 Task: Select and add the product "Chips and Guacamole" to cart from the store "Abuelitas Birria".
Action: Mouse moved to (406, 186)
Screenshot: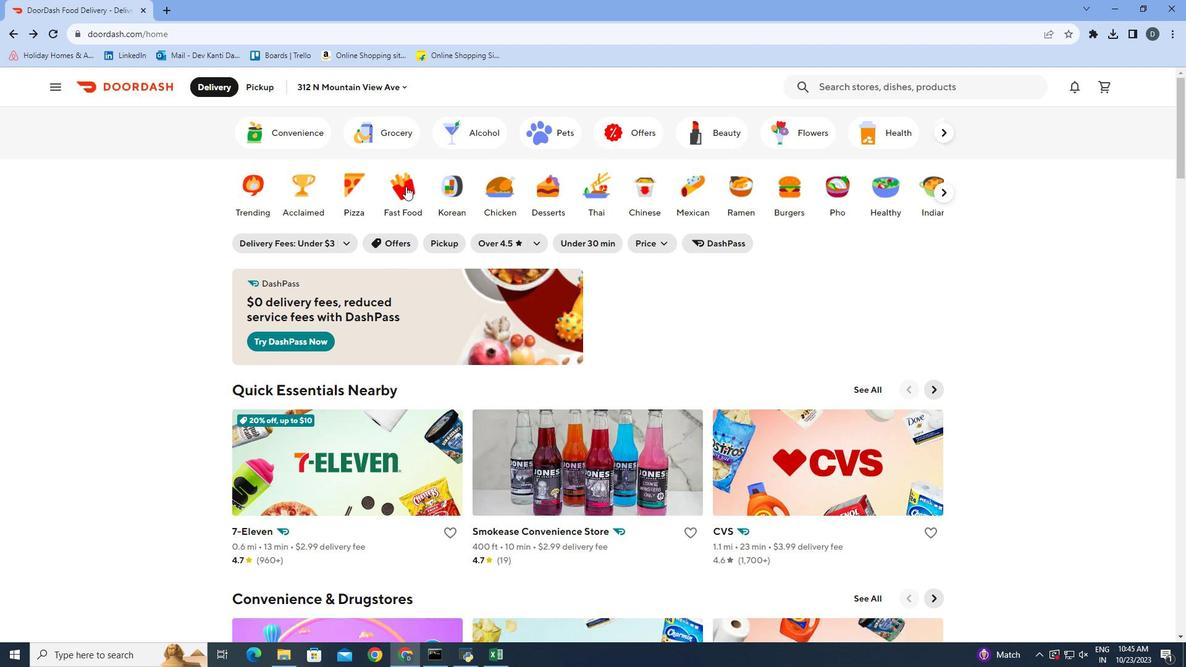 
Action: Mouse pressed left at (406, 186)
Screenshot: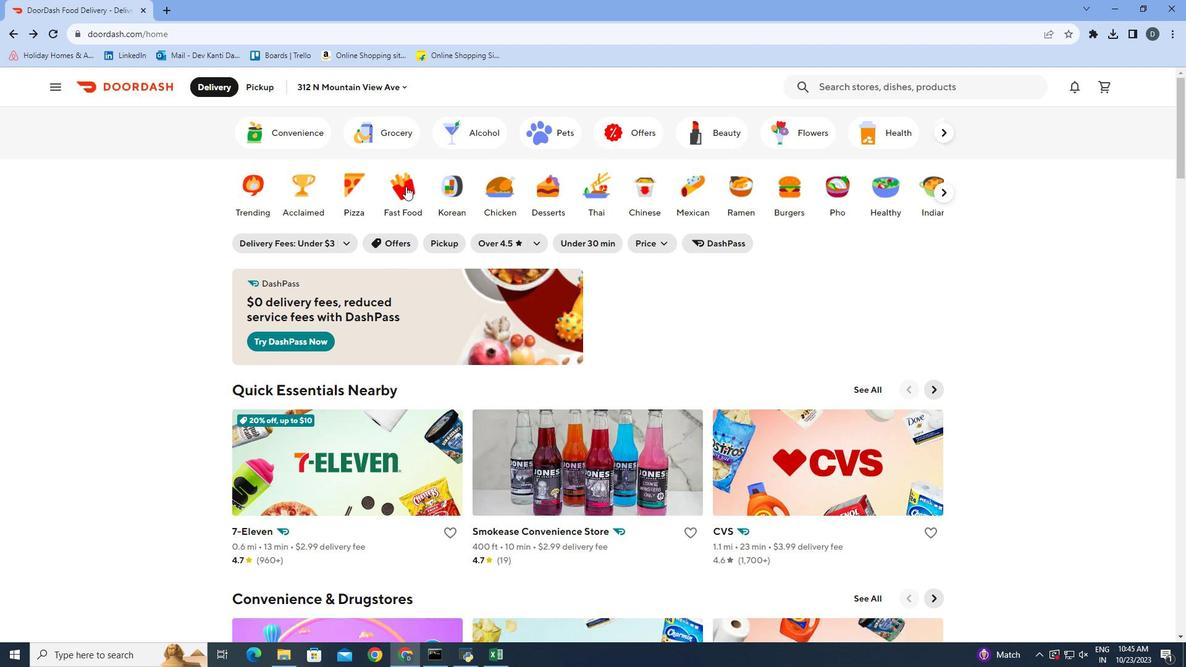
Action: Mouse moved to (1037, 339)
Screenshot: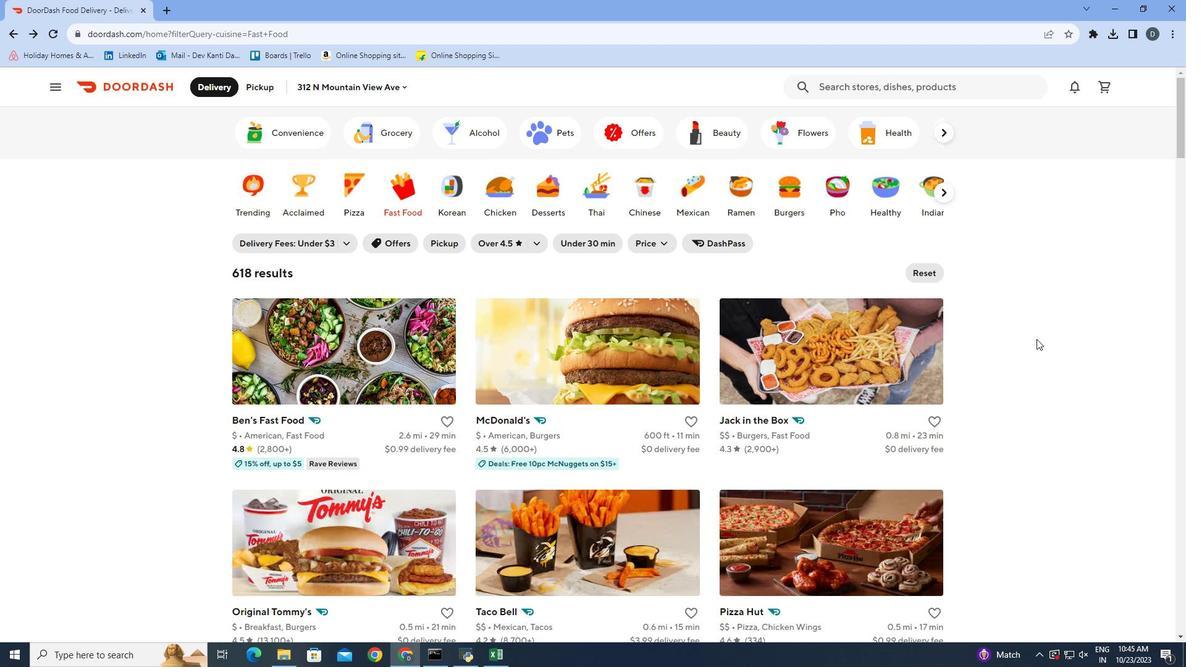 
Action: Mouse scrolled (1037, 338) with delta (0, 0)
Screenshot: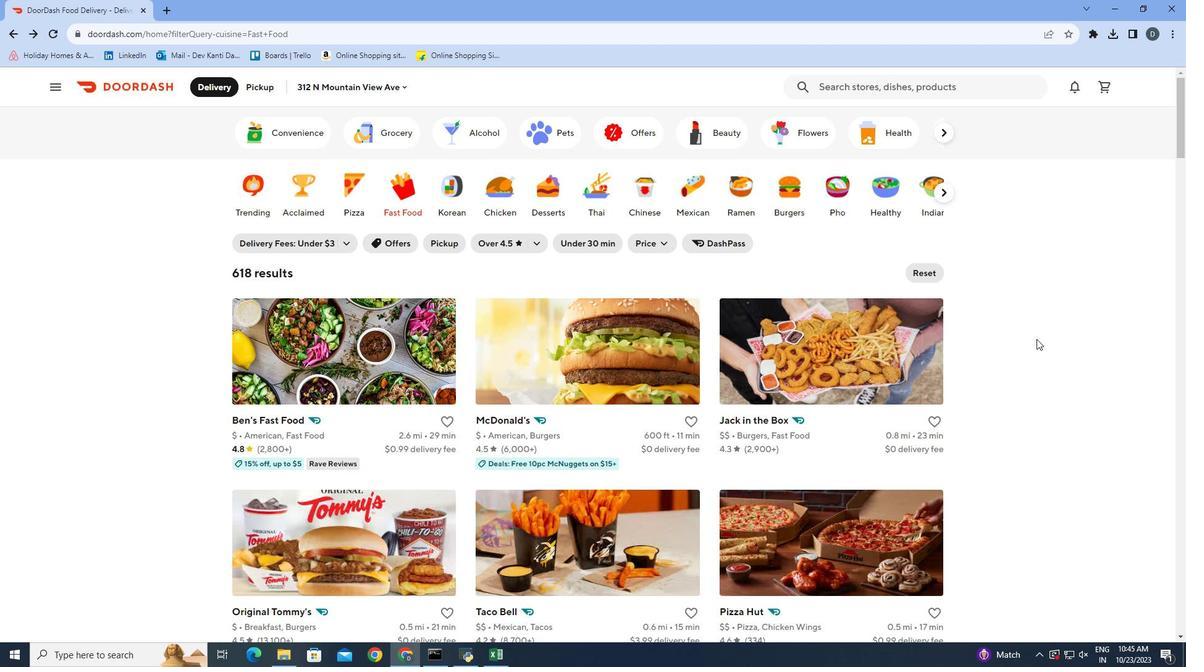 
Action: Mouse scrolled (1037, 338) with delta (0, 0)
Screenshot: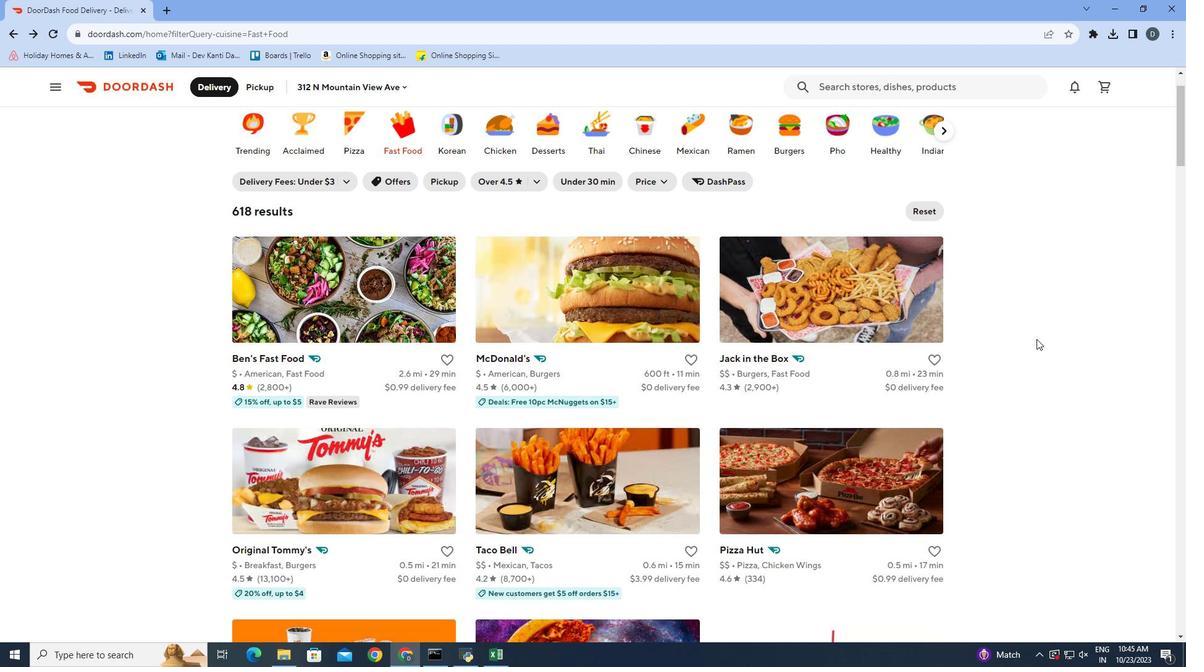 
Action: Mouse scrolled (1037, 338) with delta (0, 0)
Screenshot: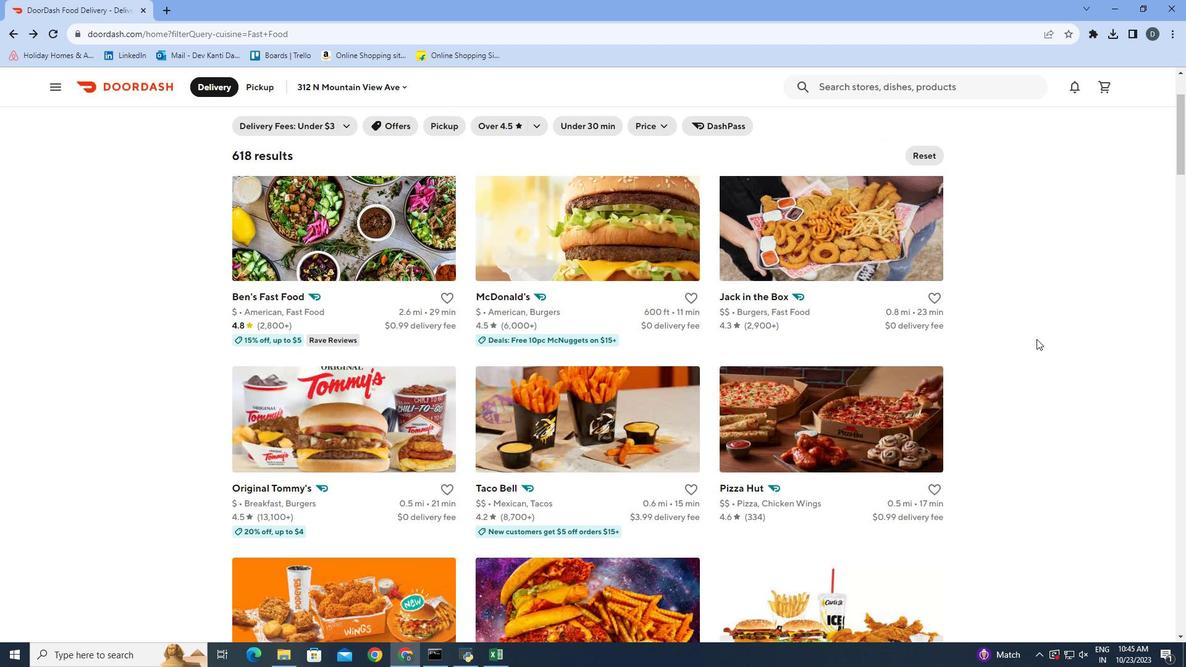 
Action: Mouse scrolled (1037, 340) with delta (0, 0)
Screenshot: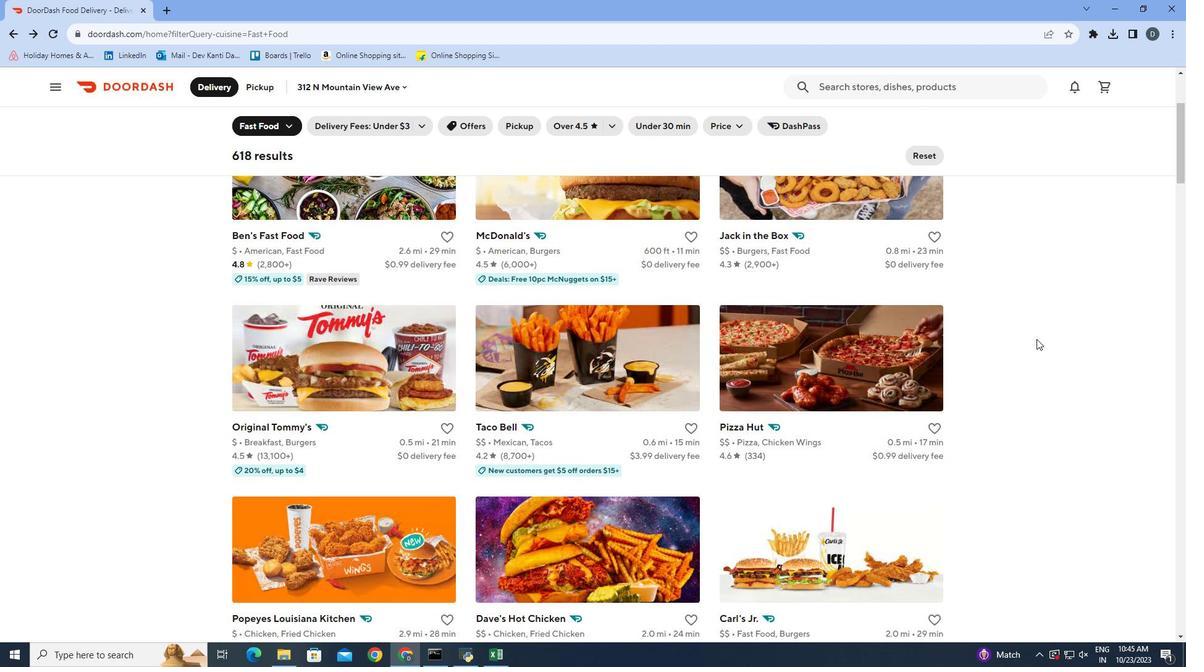 
Action: Mouse scrolled (1037, 340) with delta (0, 0)
Screenshot: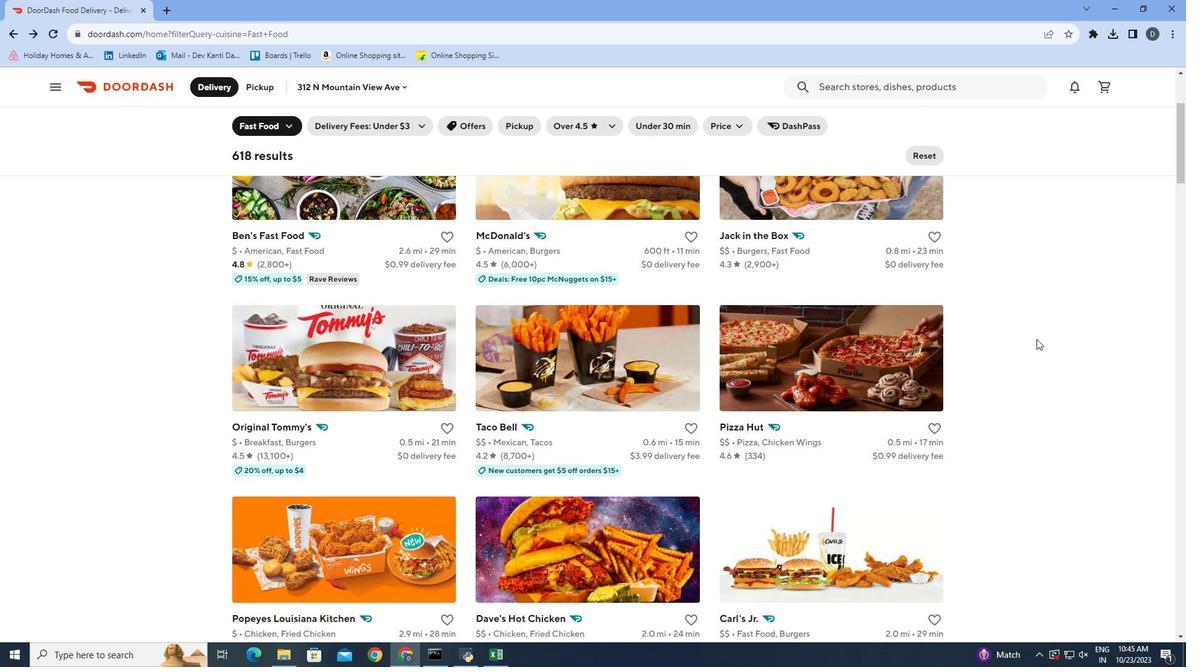 
Action: Mouse scrolled (1037, 340) with delta (0, 0)
Screenshot: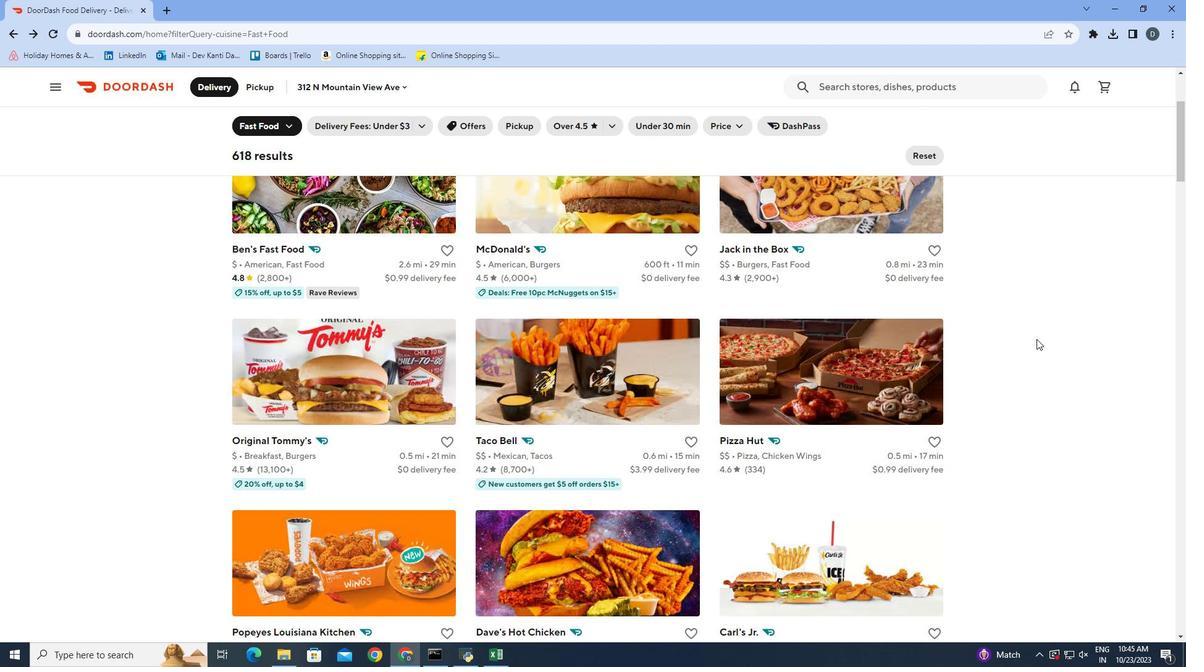 
Action: Mouse moved to (913, 75)
Screenshot: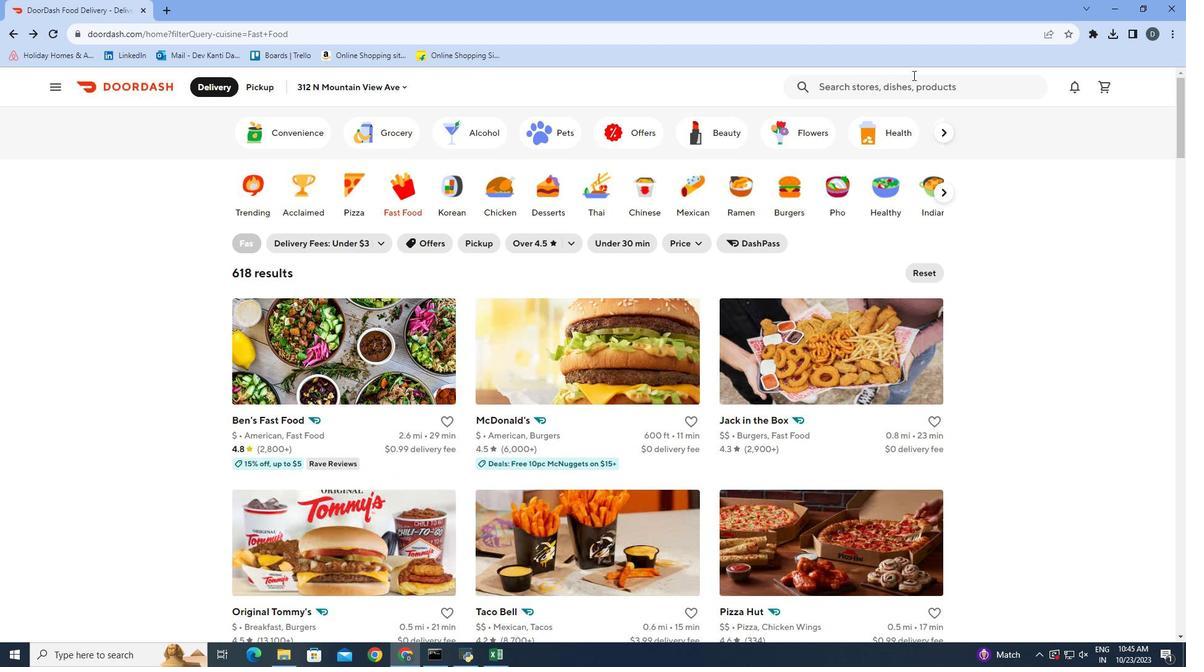
Action: Mouse pressed left at (913, 75)
Screenshot: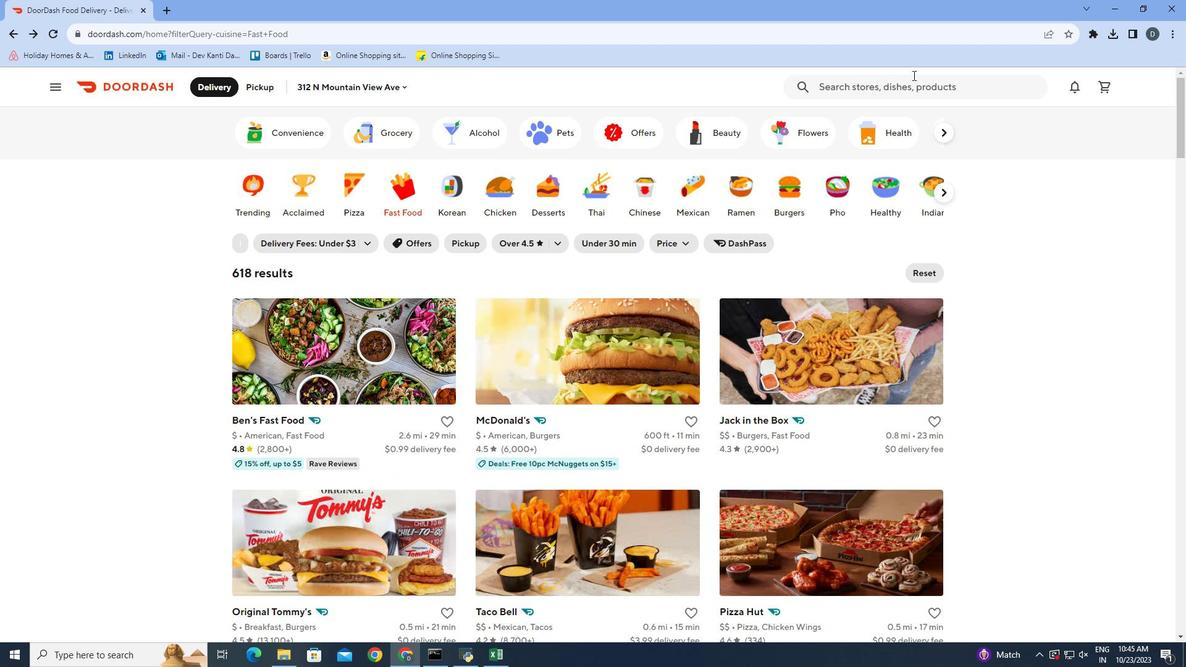 
Action: Mouse moved to (910, 93)
Screenshot: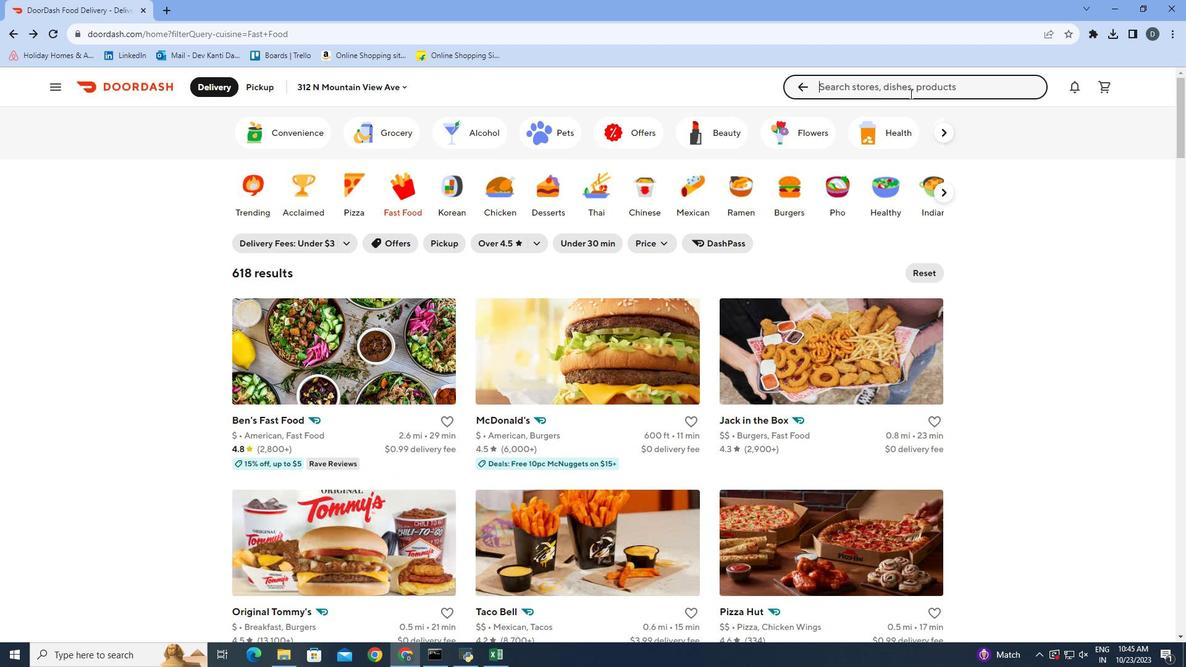 
Action: Mouse pressed left at (910, 93)
Screenshot: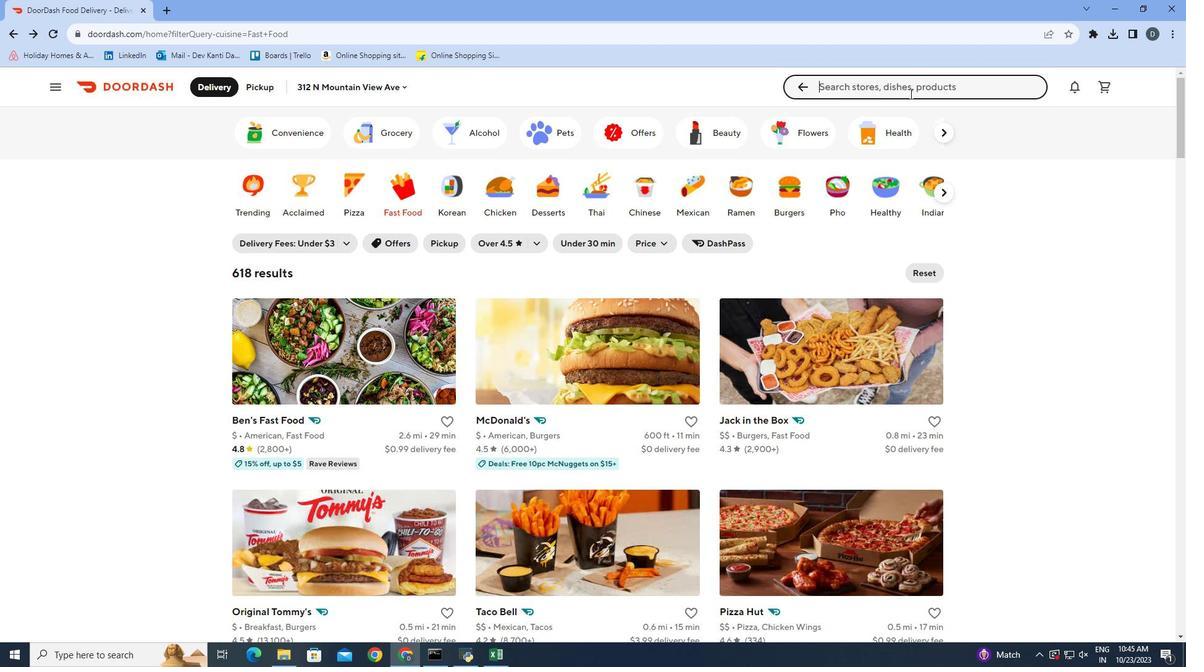 
Action: Mouse moved to (850, 140)
Screenshot: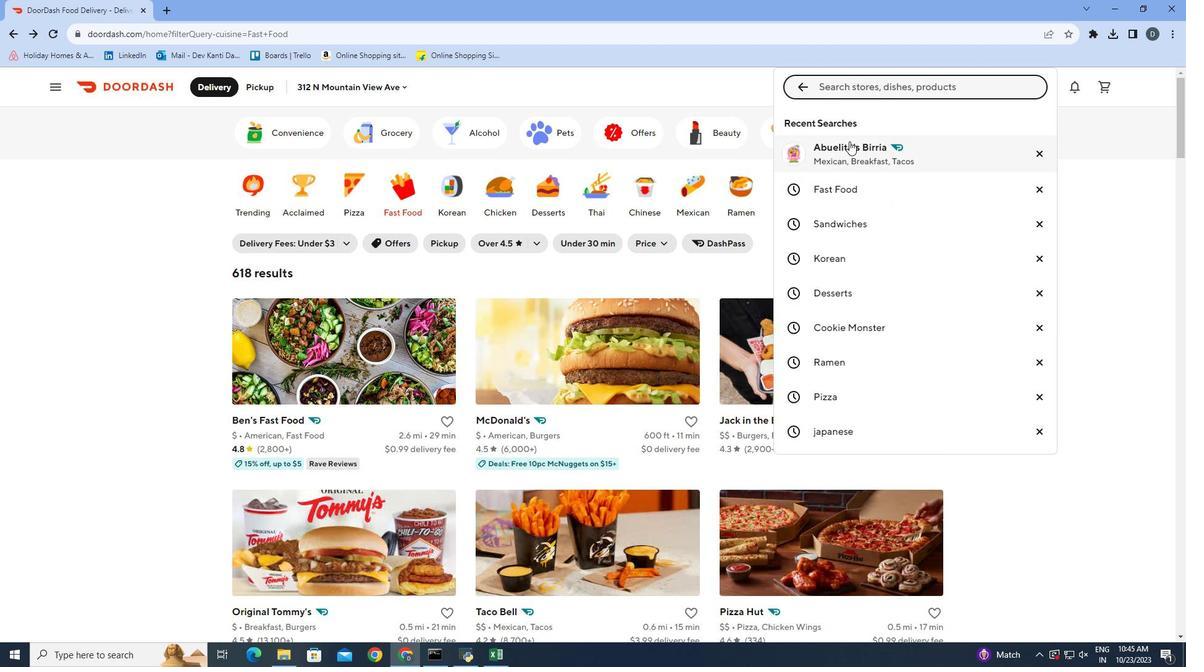 
Action: Mouse pressed left at (850, 140)
Screenshot: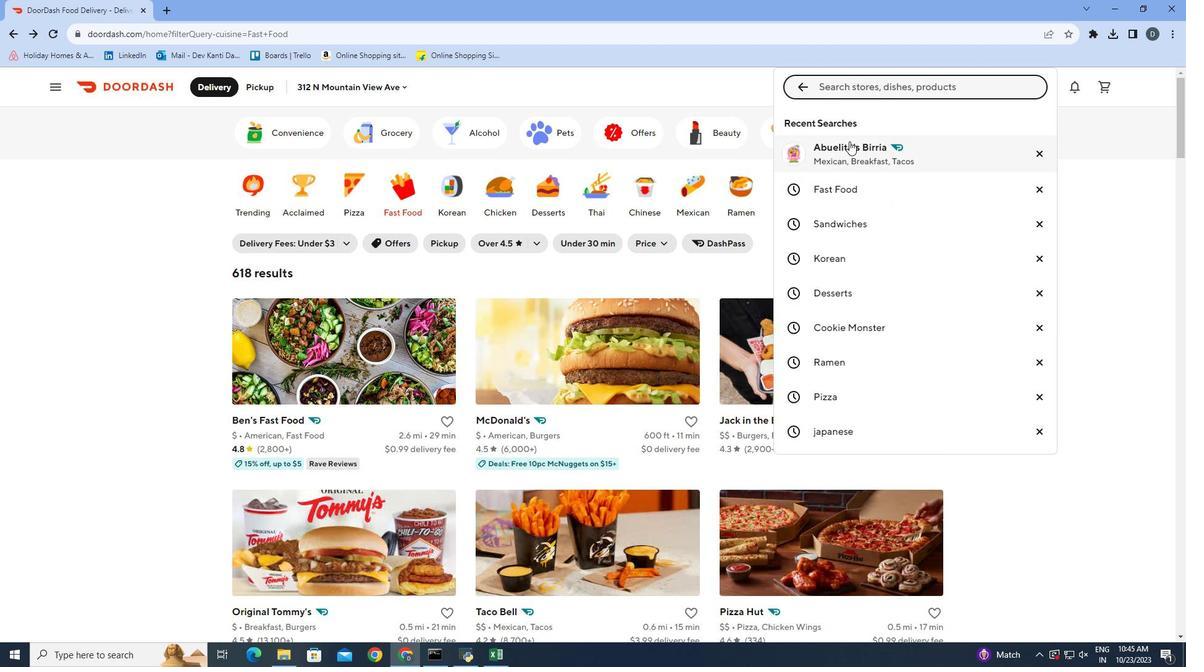 
Action: Mouse moved to (795, 255)
Screenshot: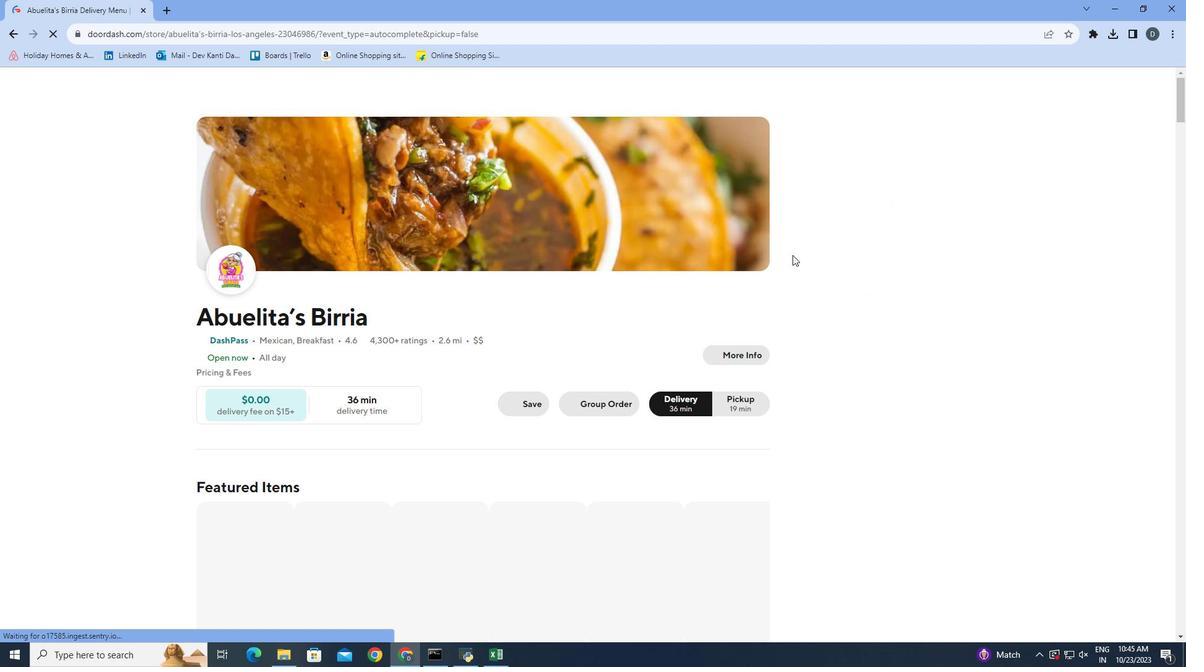 
Action: Mouse scrolled (795, 254) with delta (0, 0)
Screenshot: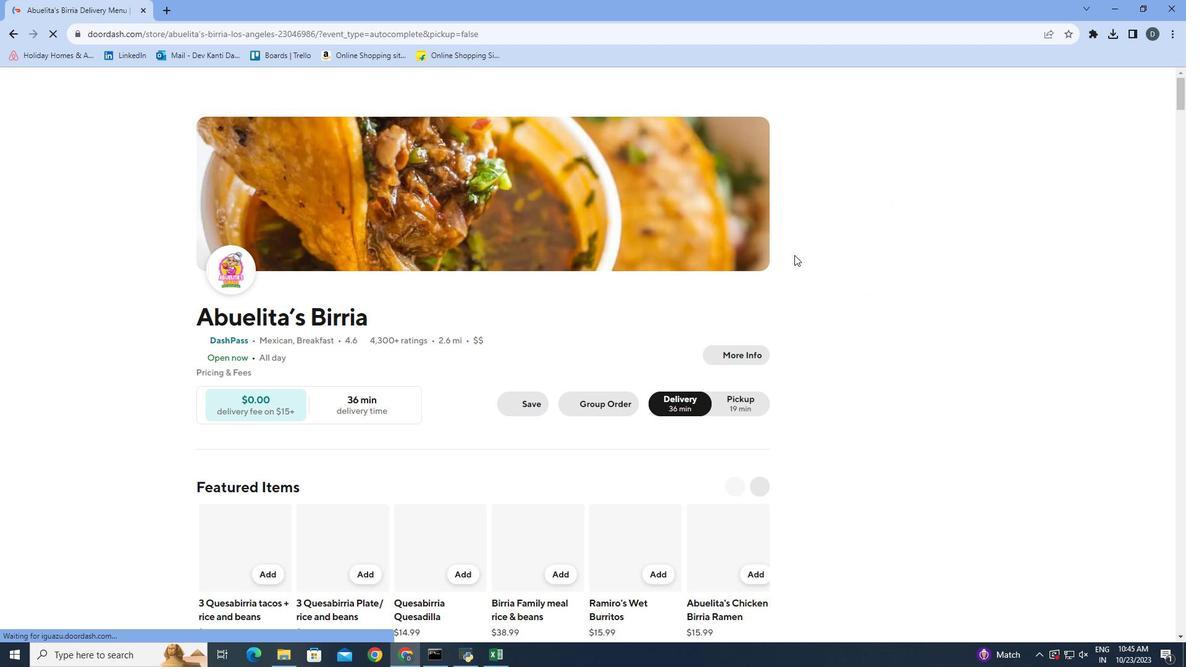 
Action: Mouse moved to (796, 255)
Screenshot: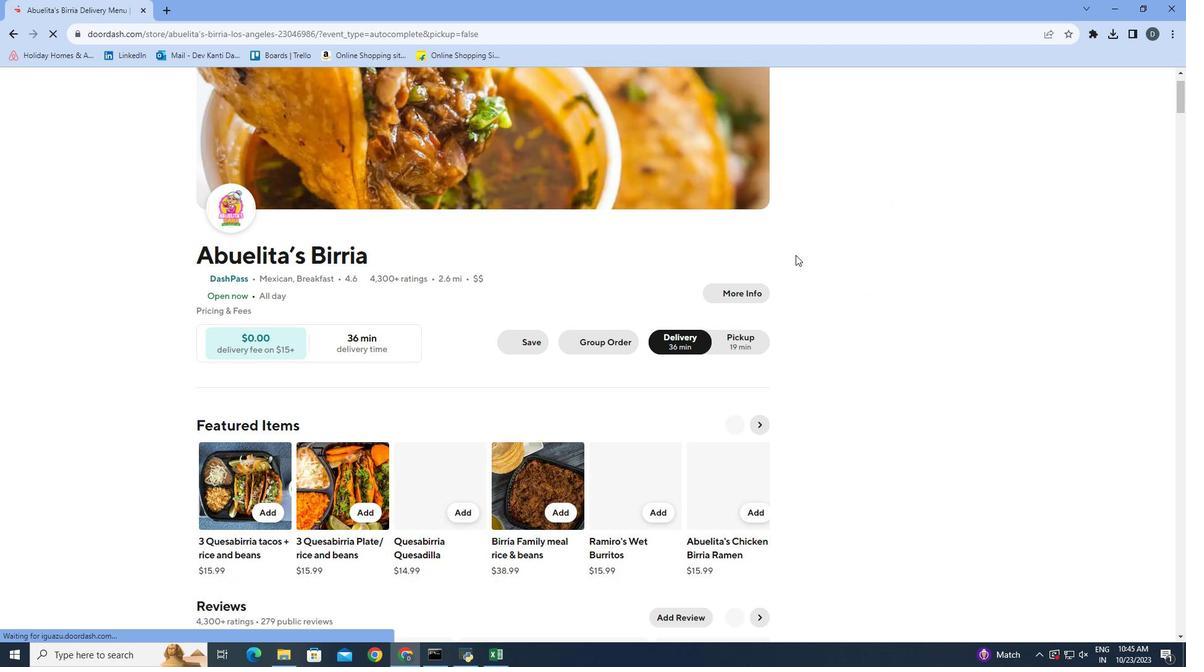
Action: Mouse scrolled (796, 254) with delta (0, 0)
Screenshot: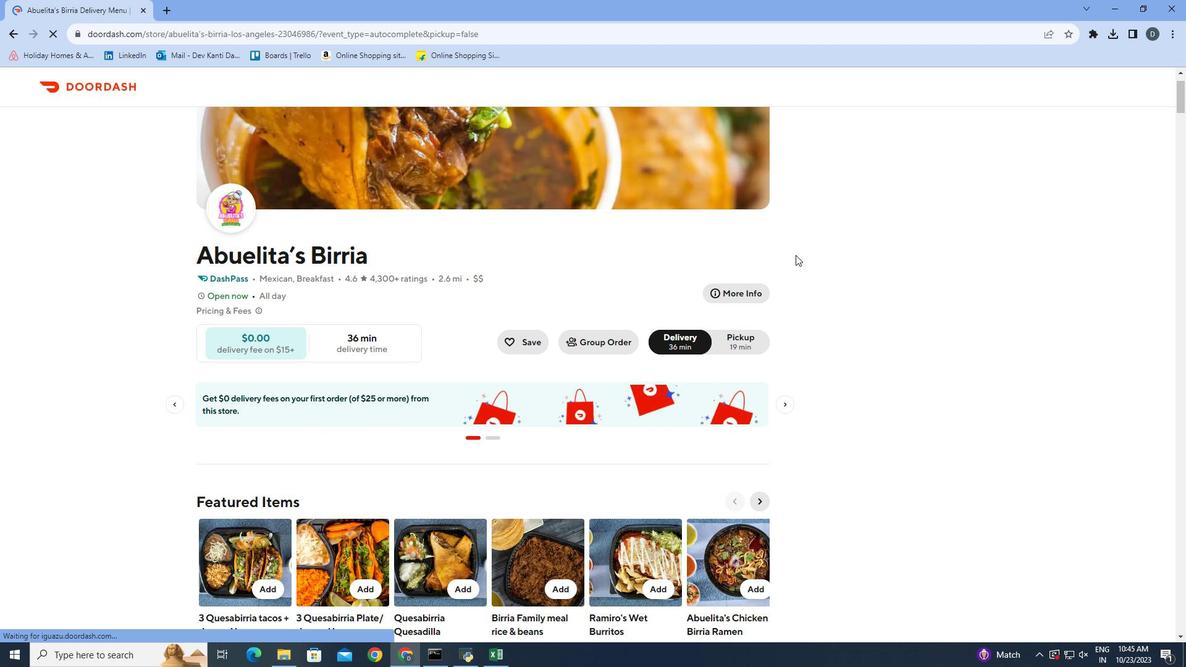
Action: Mouse moved to (797, 255)
Screenshot: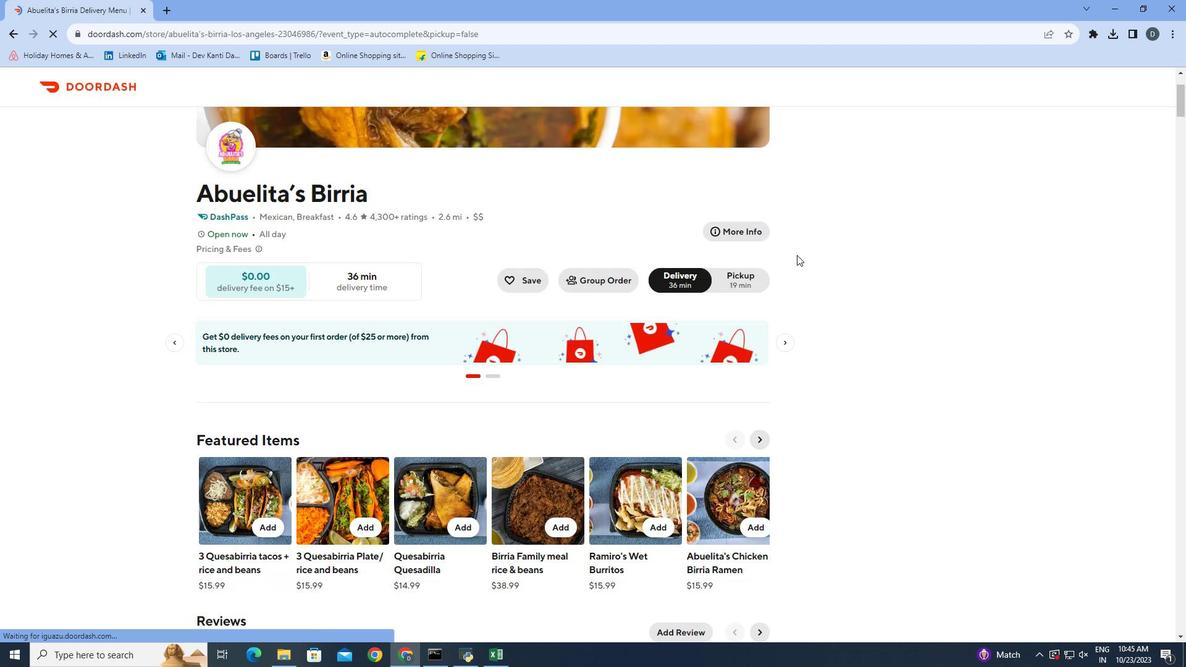 
Action: Mouse scrolled (797, 254) with delta (0, 0)
Screenshot: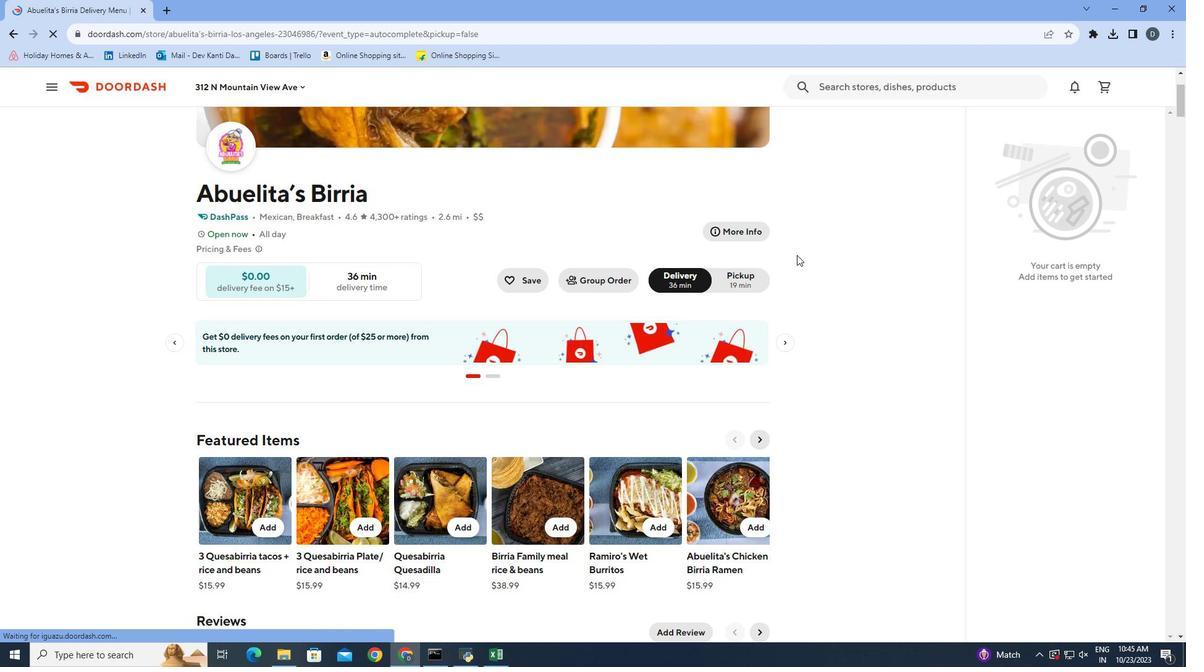 
Action: Mouse moved to (798, 254)
Screenshot: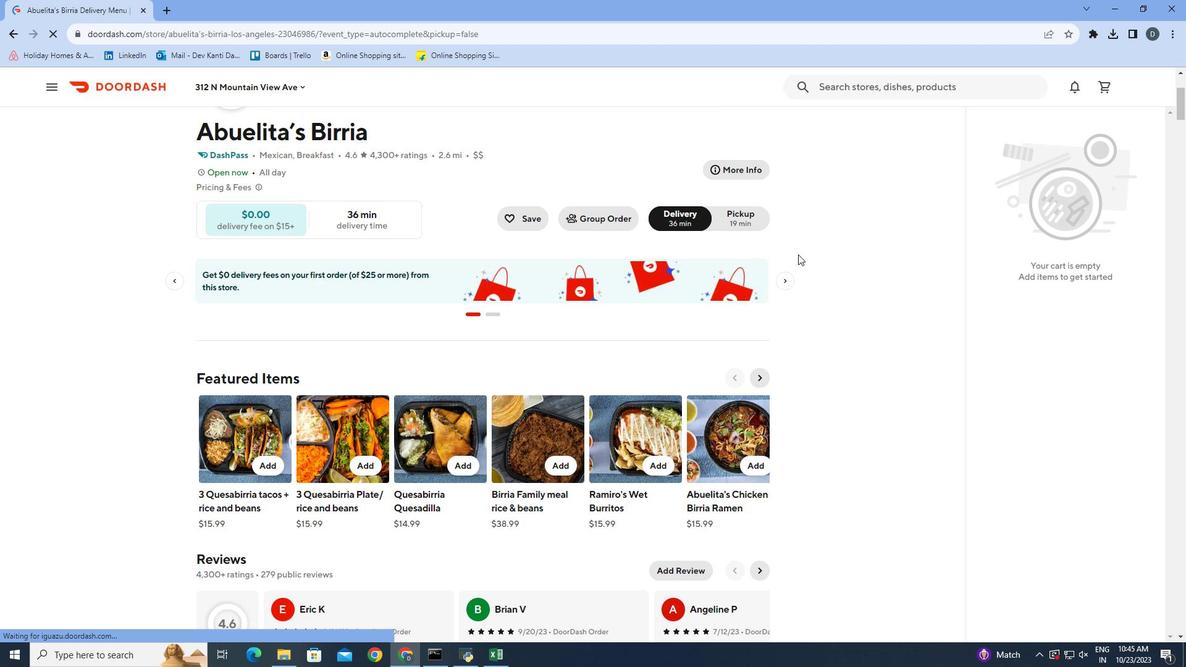 
Action: Mouse scrolled (798, 254) with delta (0, 0)
Screenshot: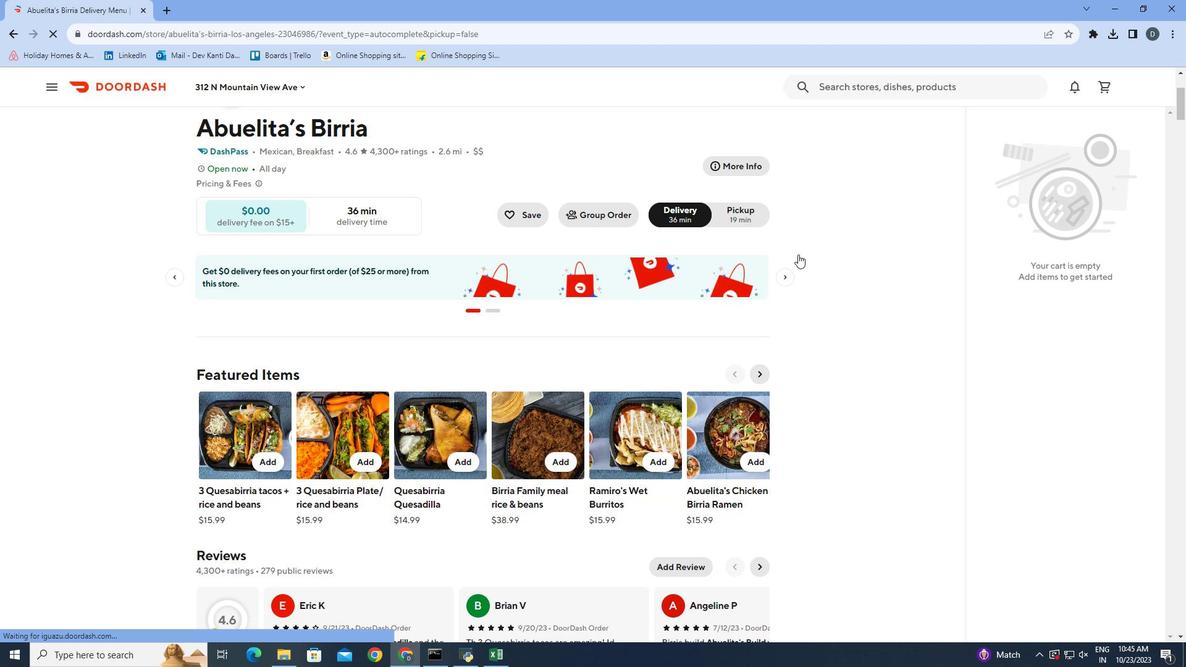 
Action: Mouse scrolled (798, 254) with delta (0, 0)
Screenshot: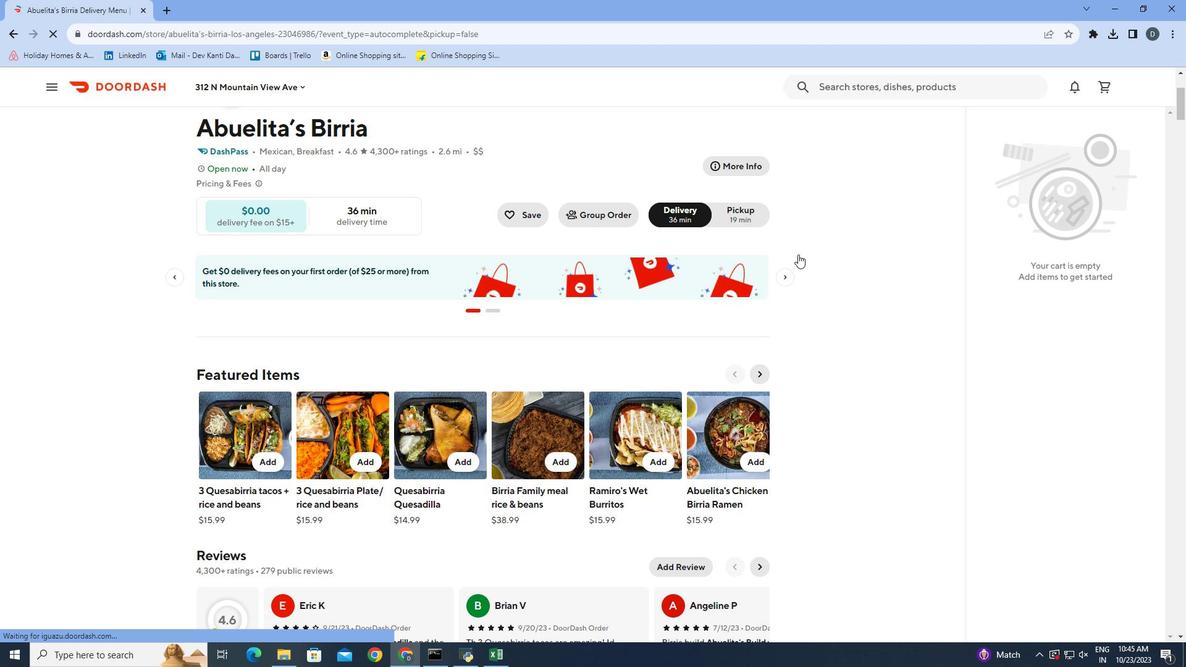 
Action: Mouse scrolled (798, 254) with delta (0, 0)
Screenshot: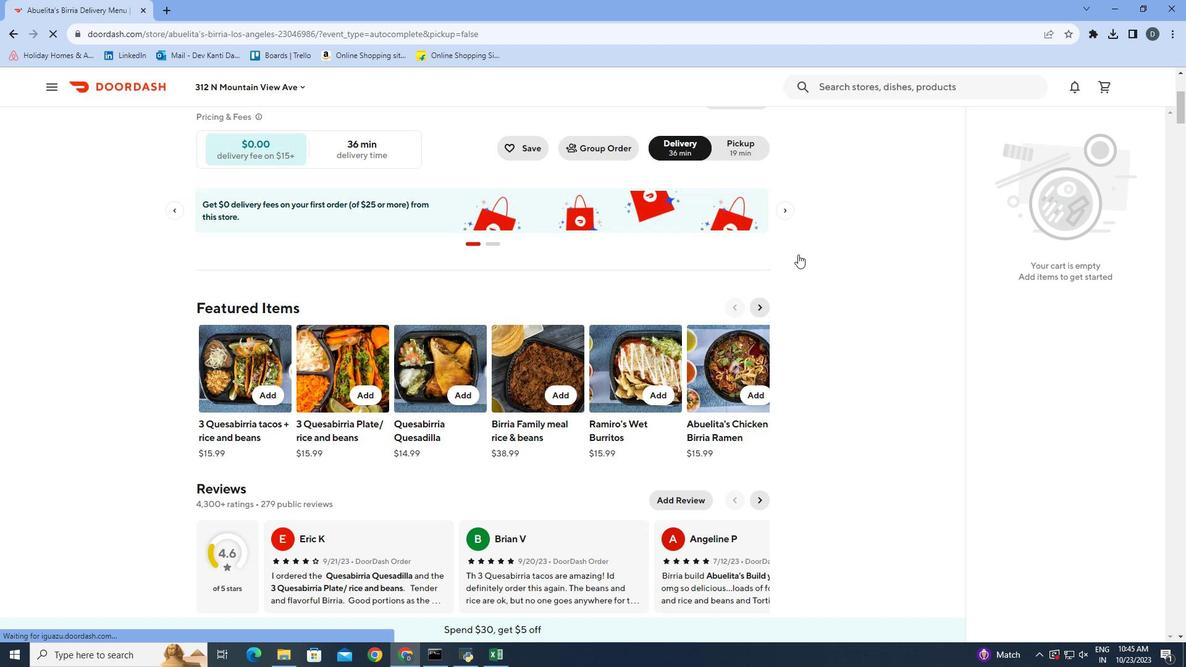 
Action: Mouse scrolled (798, 254) with delta (0, 0)
Screenshot: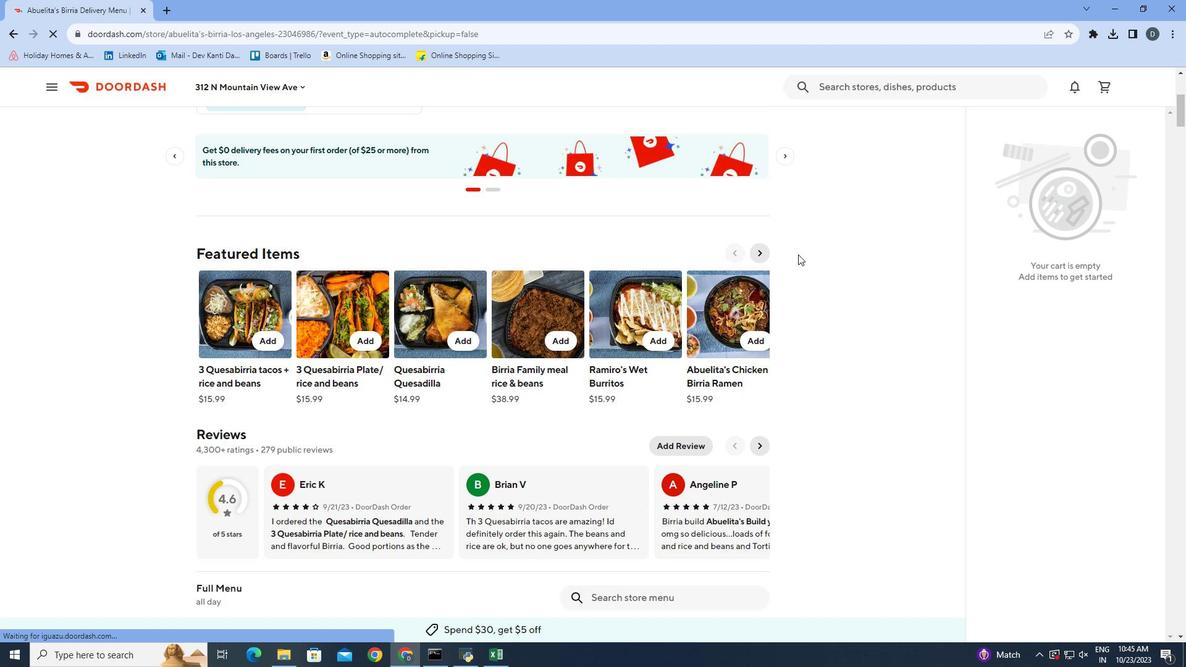 
Action: Mouse scrolled (798, 254) with delta (0, 0)
Screenshot: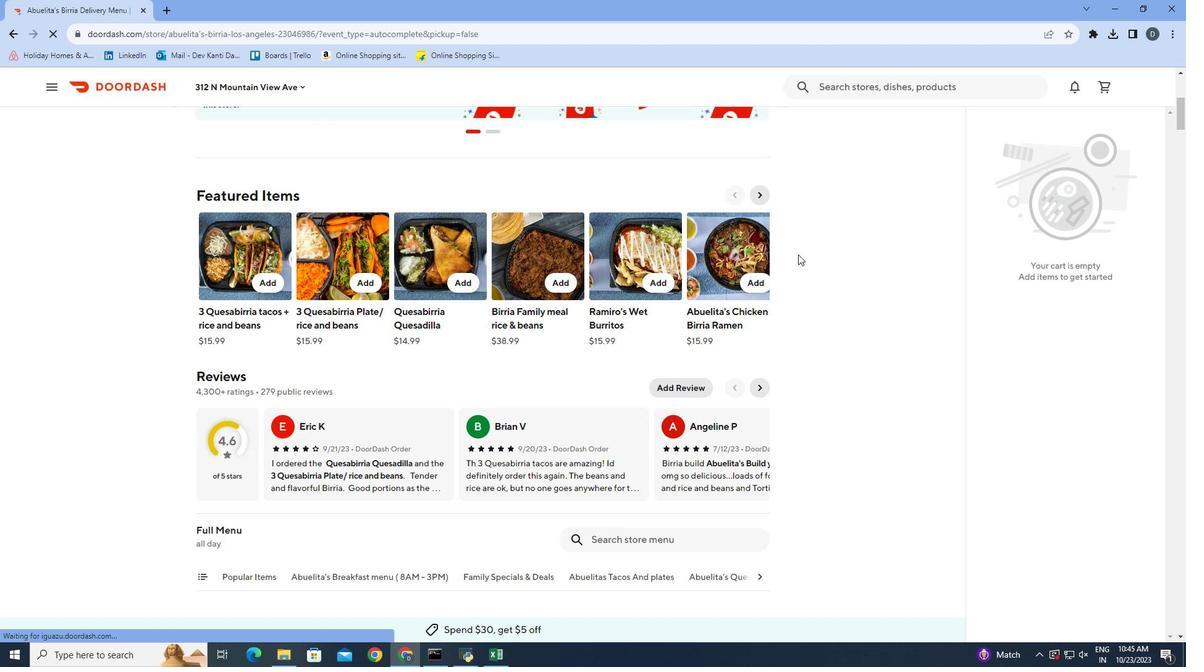 
Action: Mouse scrolled (798, 254) with delta (0, 0)
Screenshot: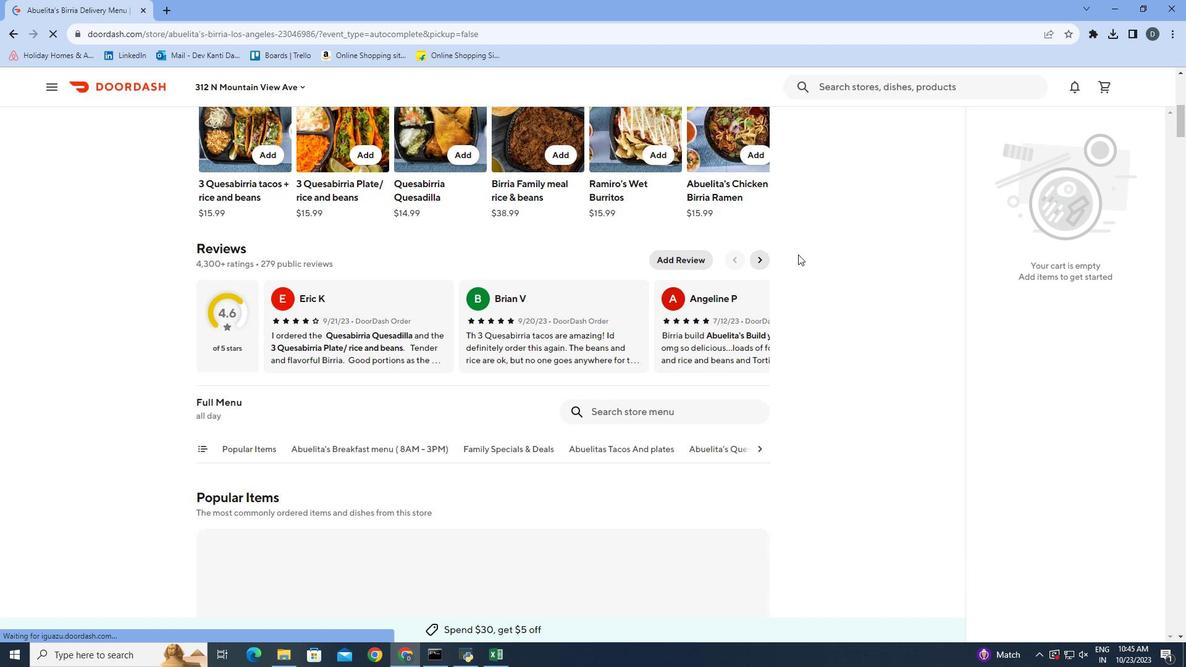 
Action: Mouse moved to (710, 355)
Screenshot: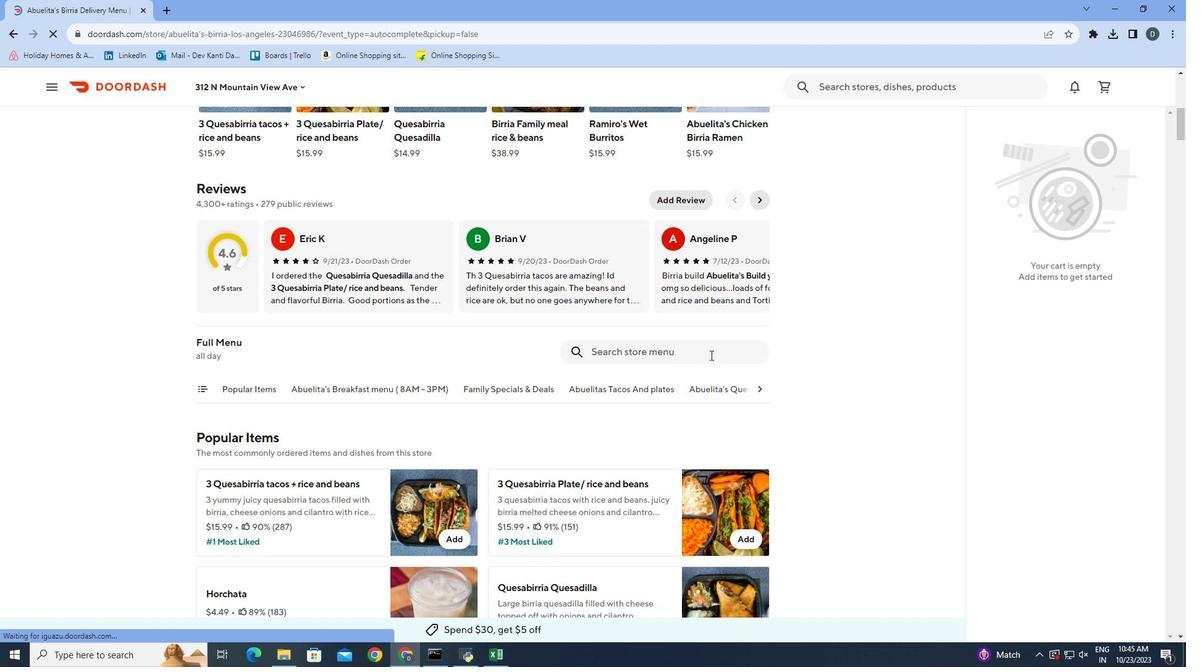 
Action: Mouse pressed left at (710, 355)
Screenshot: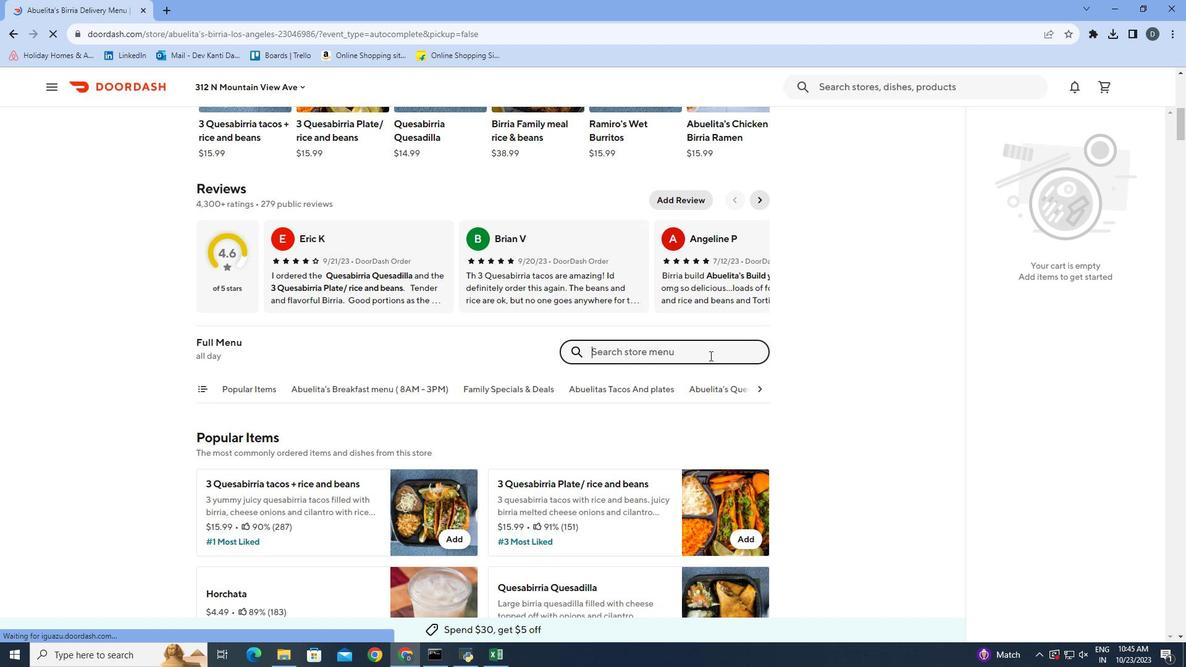 
Action: Mouse moved to (712, 350)
Screenshot: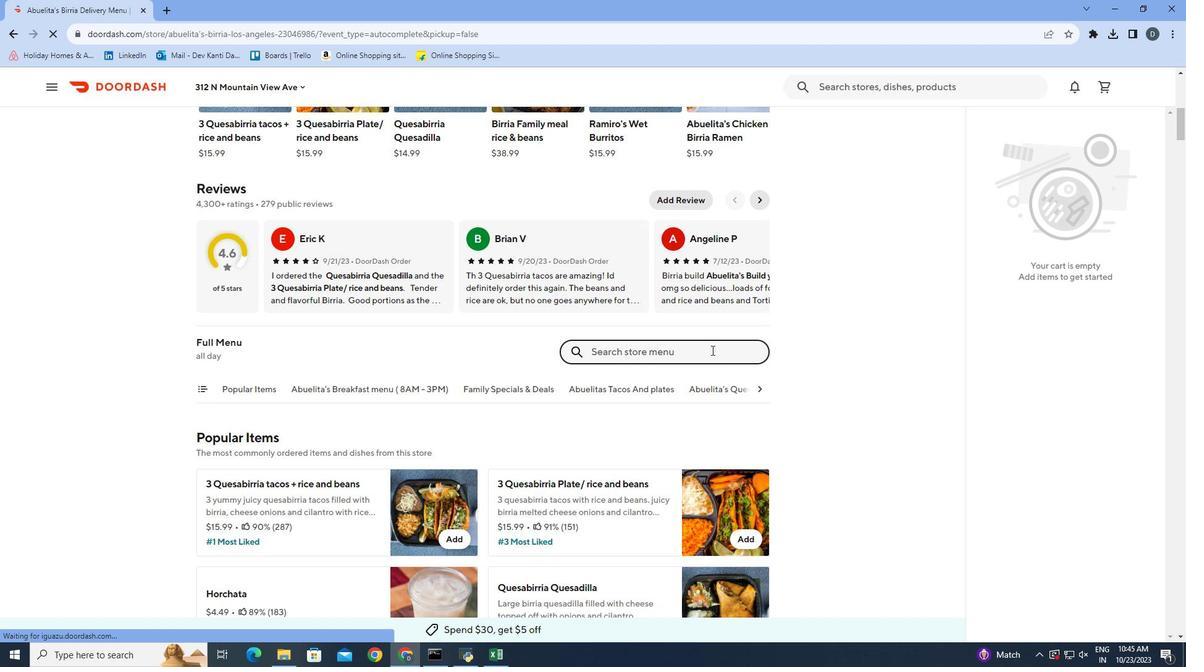 
Action: Mouse pressed left at (712, 350)
Screenshot: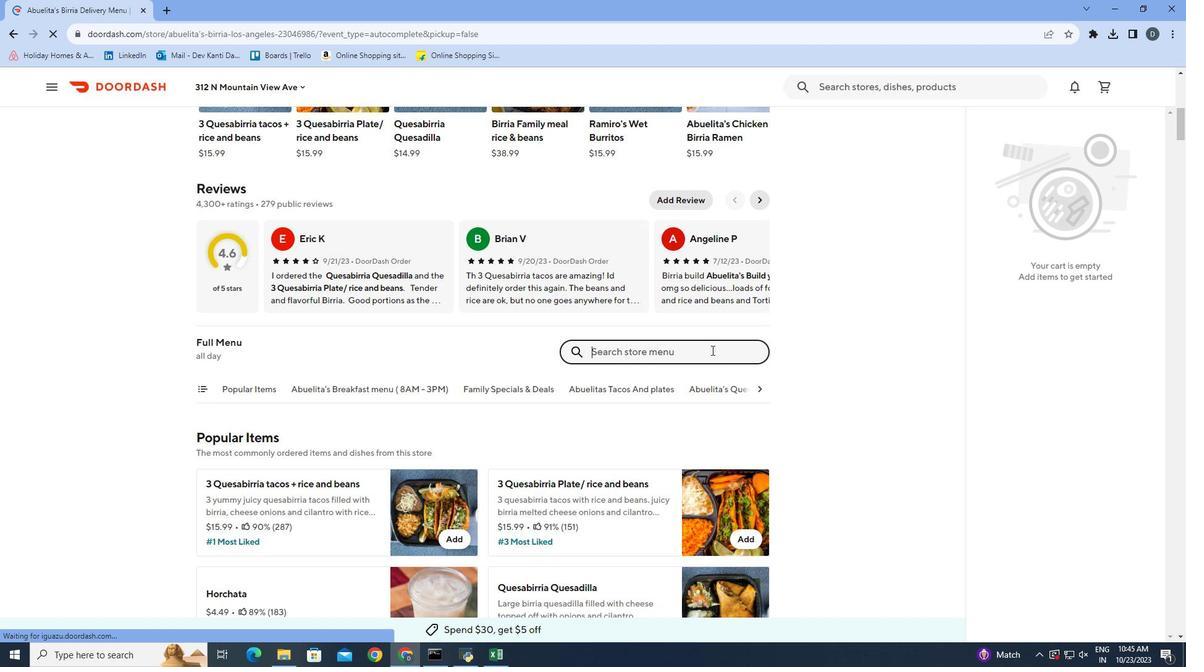 
Action: Key pressed <Key.shift>Chips<Key.space><Key.shift>and<Key.space><Key.shift>Gaucamole<Key.enter>
Screenshot: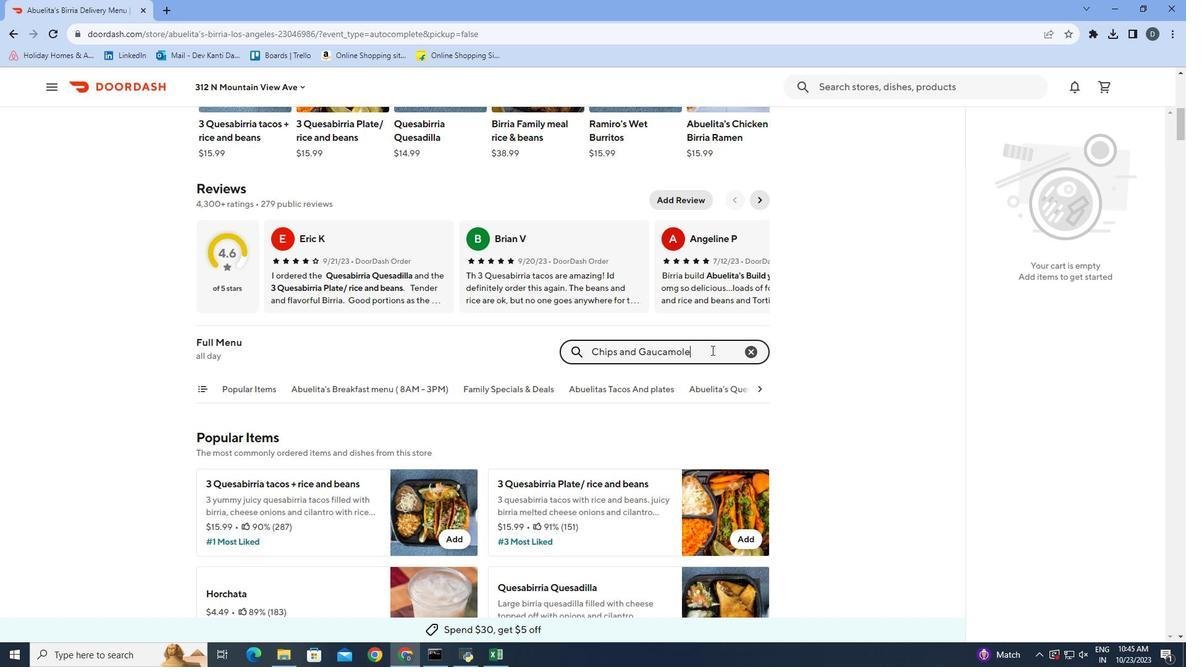 
Action: Mouse moved to (456, 348)
Screenshot: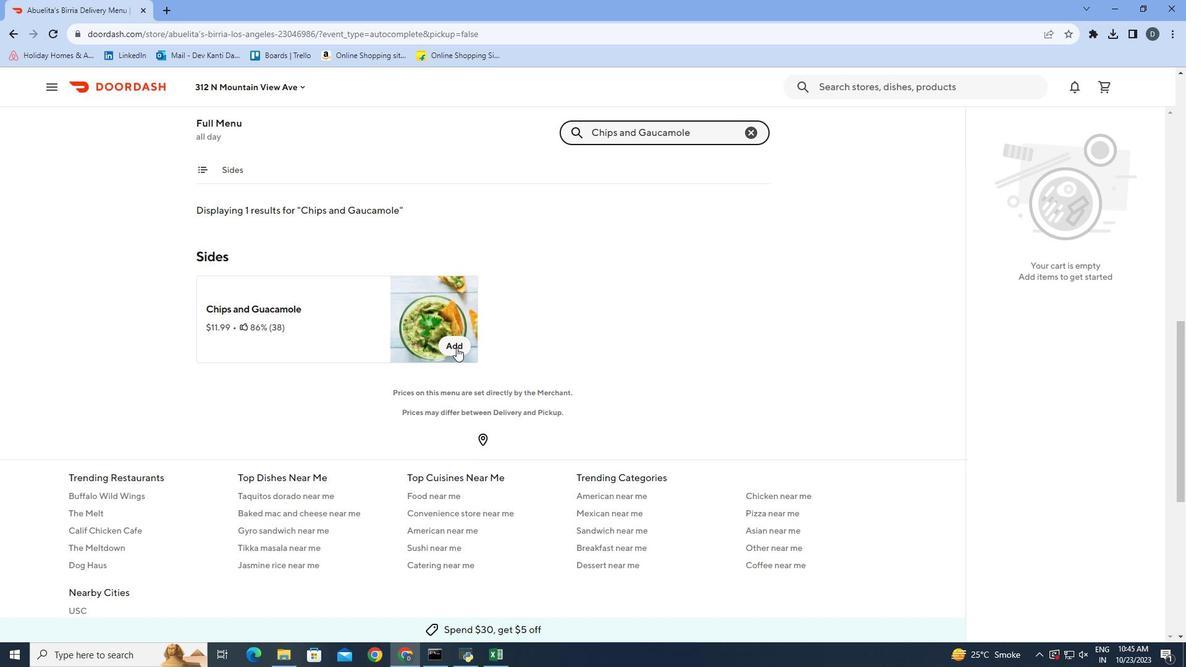 
Action: Mouse pressed left at (456, 348)
Screenshot: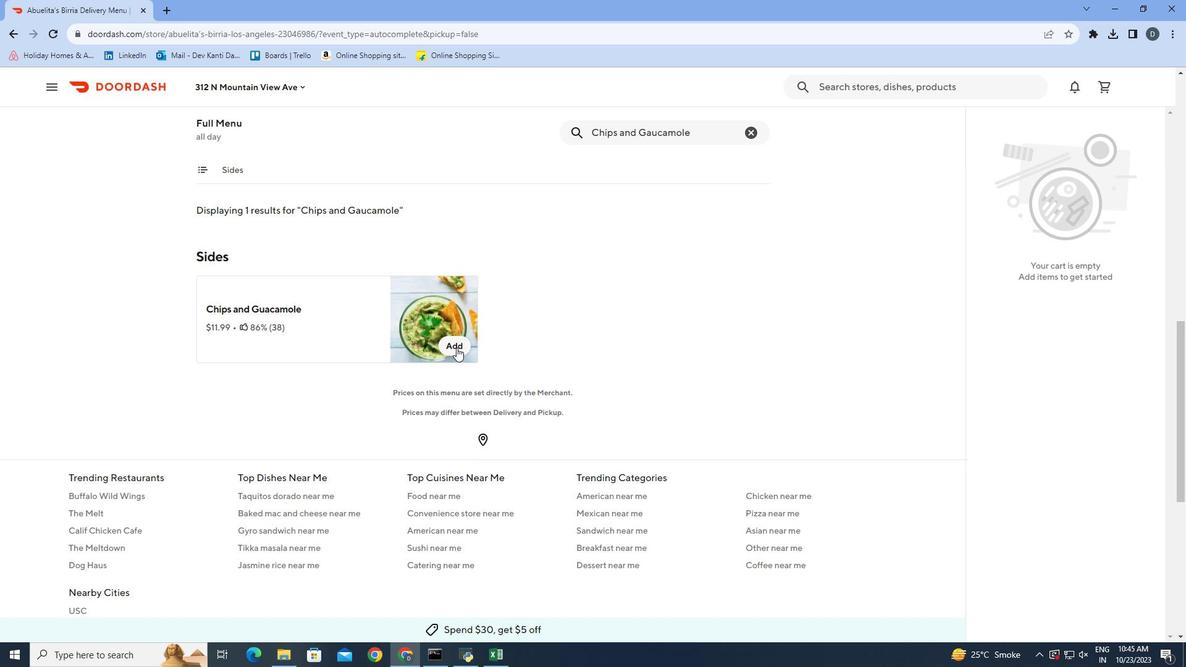 
Action: Mouse moved to (448, 344)
Screenshot: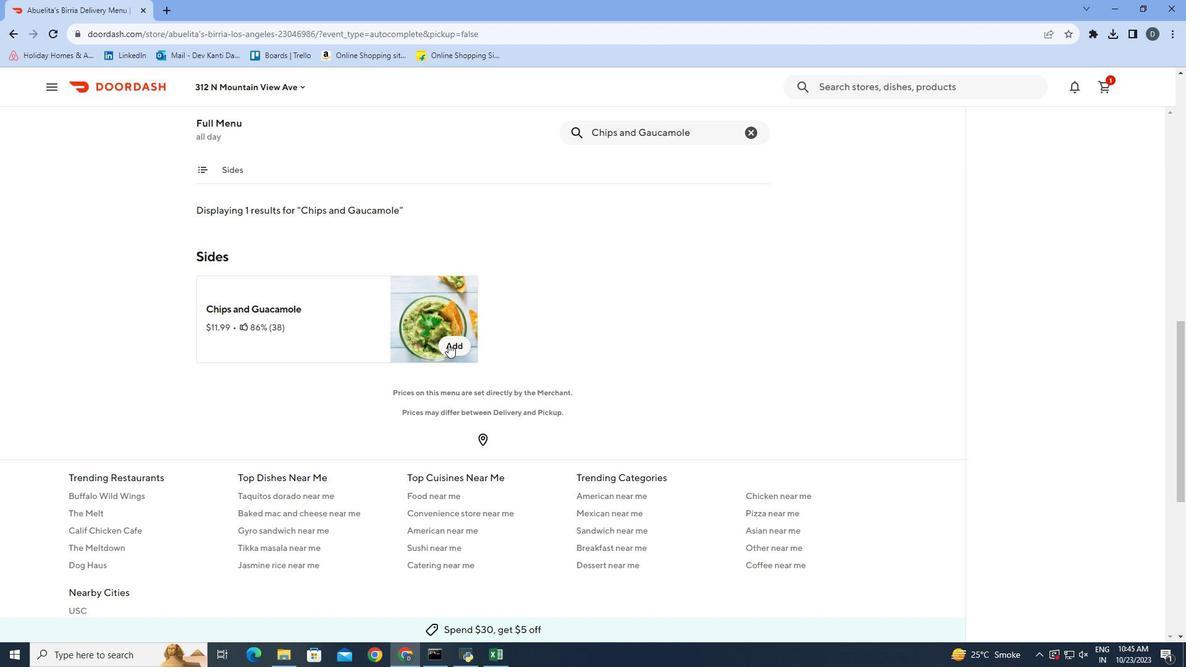 
Action: Mouse pressed left at (448, 344)
Screenshot: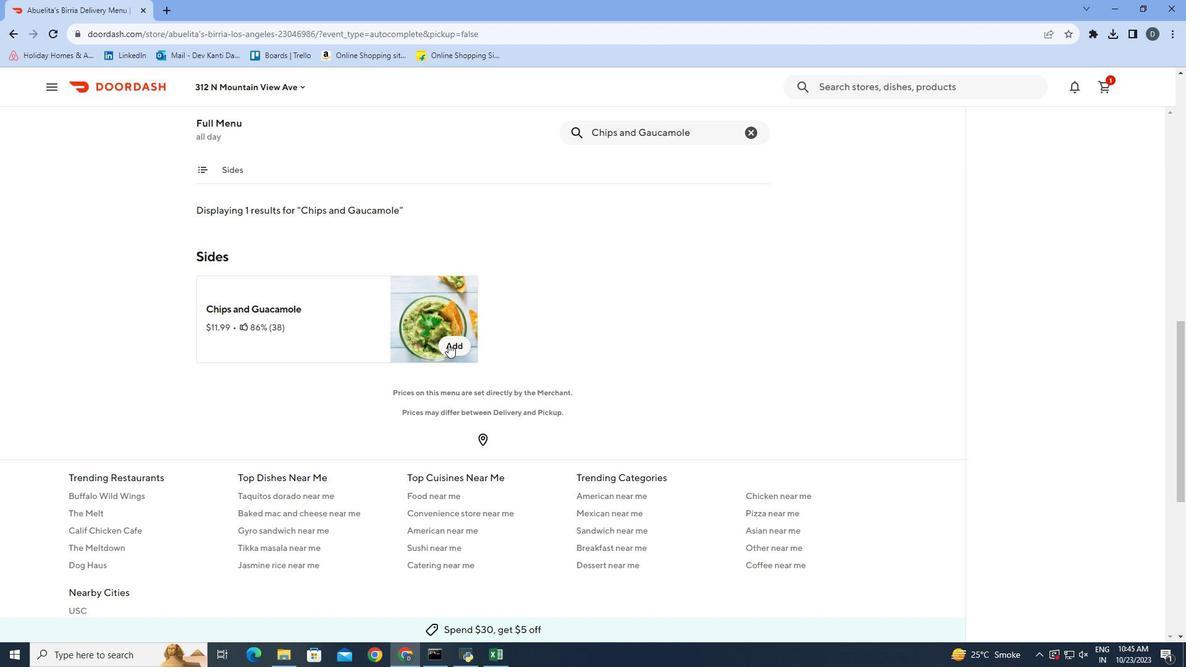 
Action: Mouse moved to (671, 349)
Screenshot: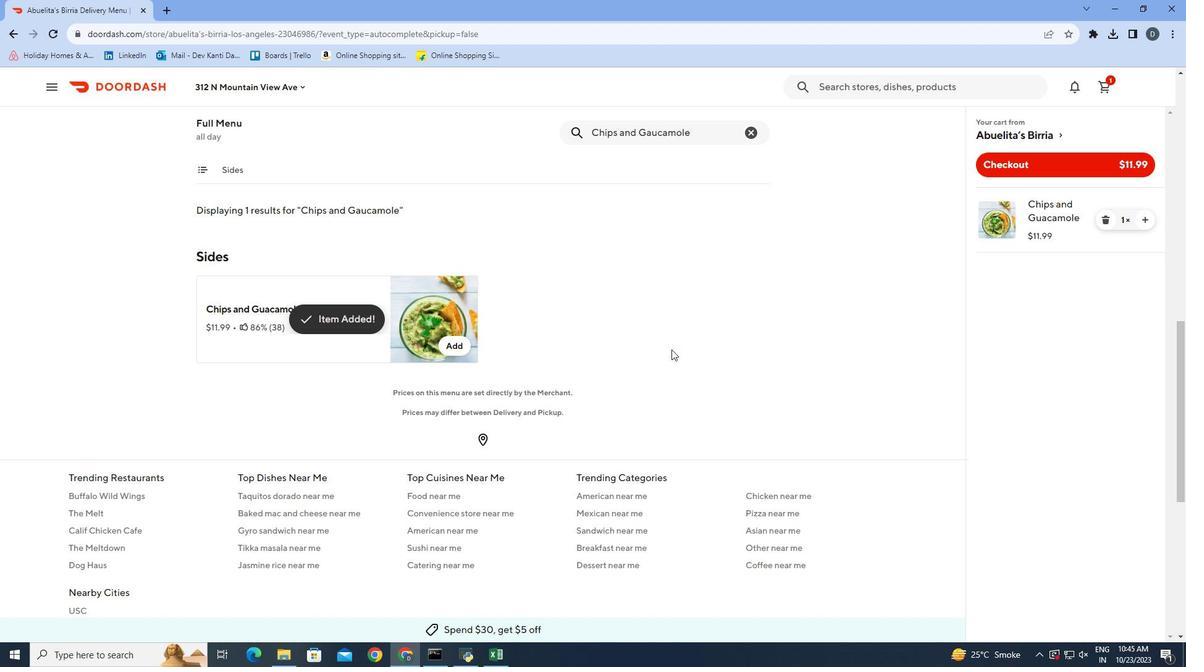 
